 Task: Create a faculty object.
Action: Mouse moved to (594, 44)
Screenshot: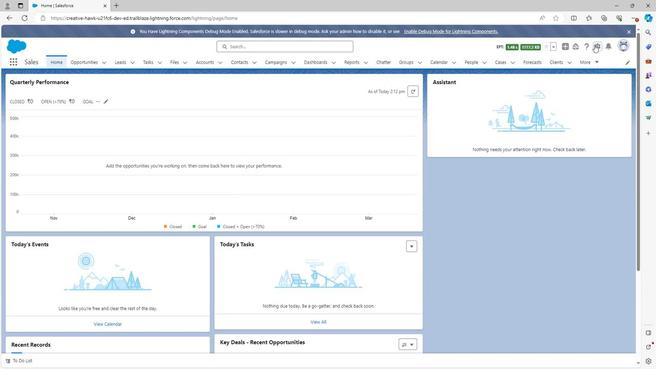 
Action: Mouse pressed left at (594, 44)
Screenshot: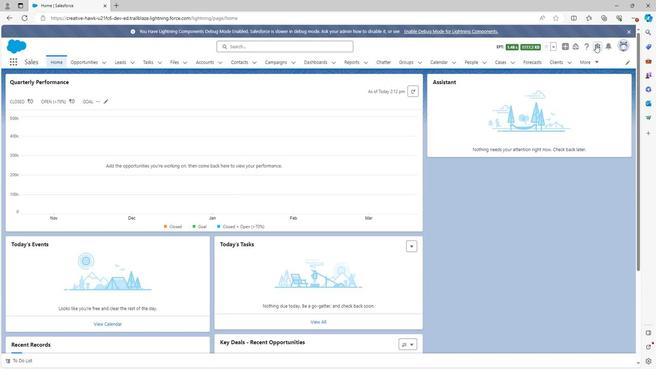 
Action: Mouse moved to (572, 64)
Screenshot: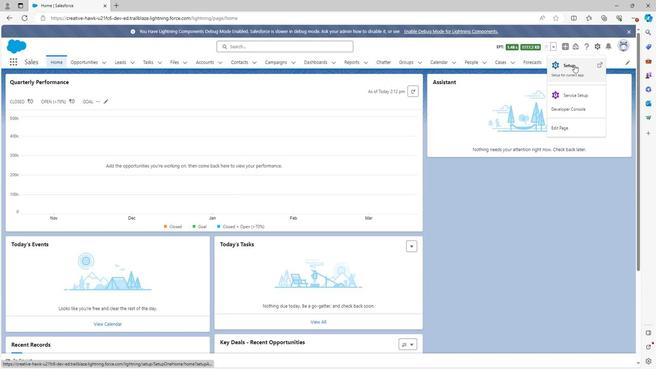 
Action: Mouse pressed left at (572, 64)
Screenshot: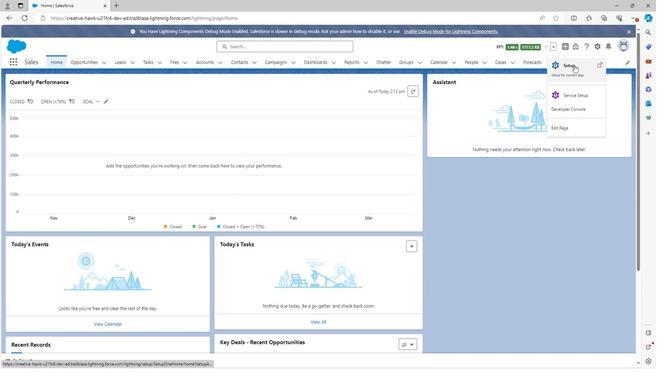 
Action: Mouse moved to (82, 60)
Screenshot: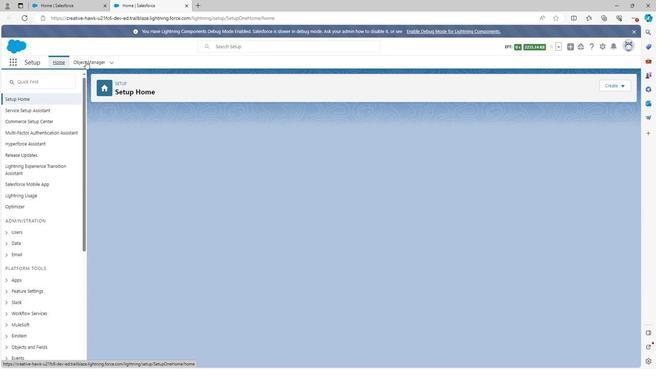 
Action: Mouse pressed left at (82, 60)
Screenshot: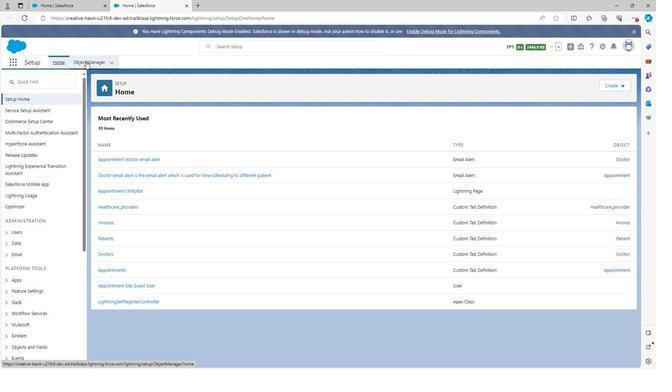 
Action: Mouse moved to (604, 85)
Screenshot: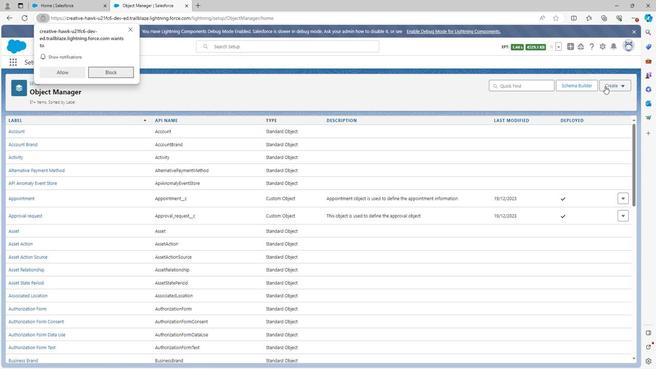 
Action: Mouse pressed left at (604, 85)
Screenshot: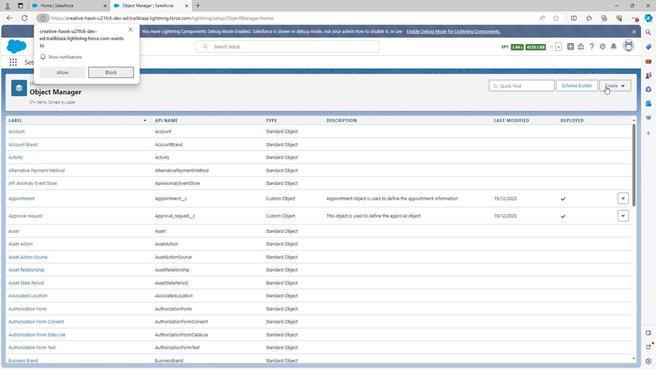 
Action: Mouse moved to (589, 104)
Screenshot: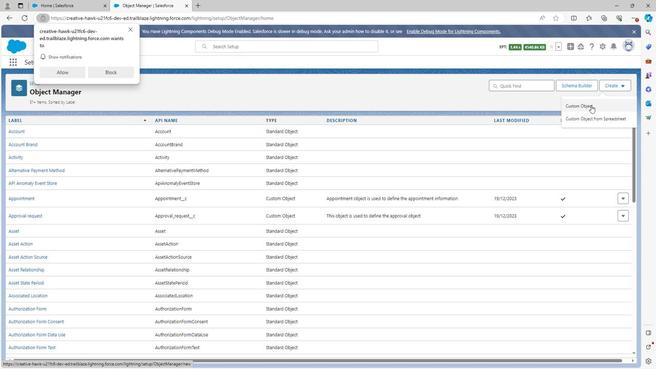 
Action: Mouse pressed left at (589, 104)
Screenshot: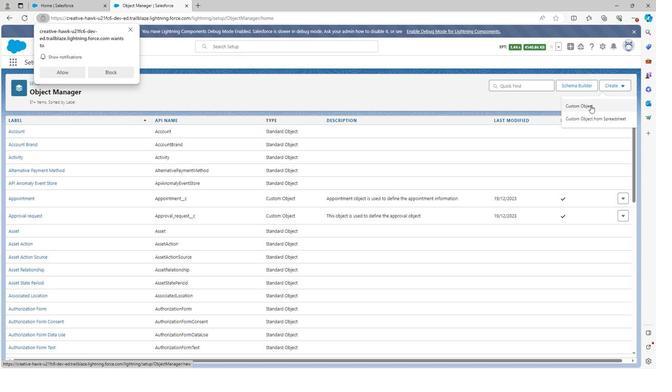 
Action: Mouse moved to (170, 169)
Screenshot: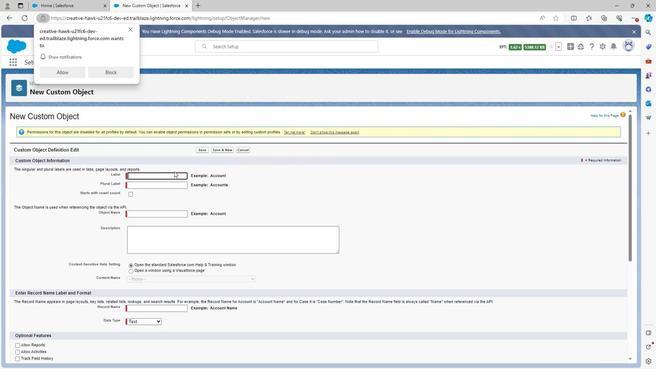 
Action: Key pressed <Key.shift>Faculty
Screenshot: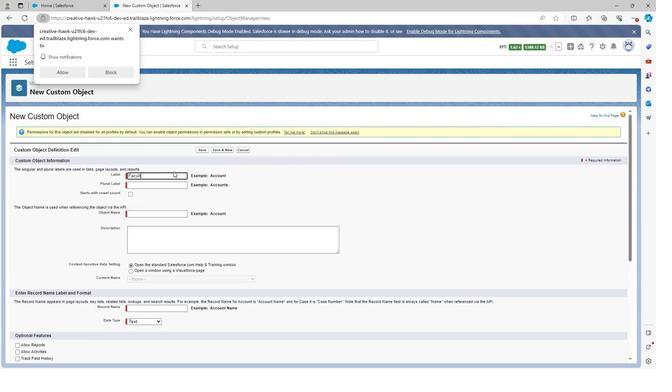 
Action: Mouse moved to (182, 192)
Screenshot: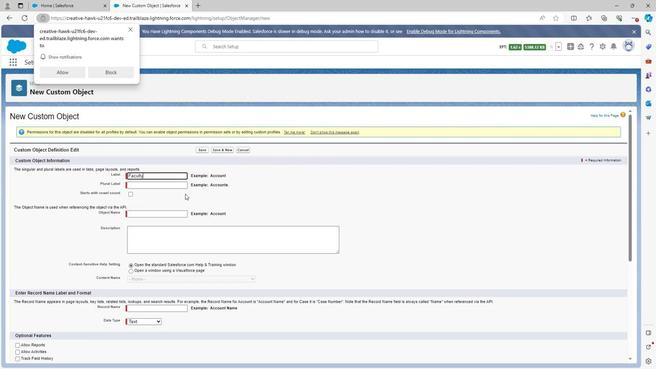 
Action: Mouse pressed left at (182, 192)
Screenshot: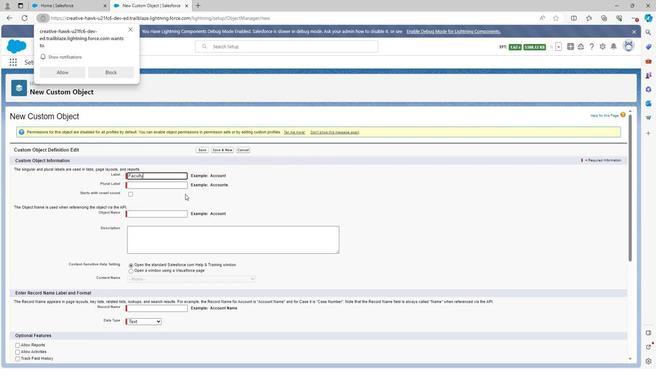 
Action: Mouse moved to (166, 182)
Screenshot: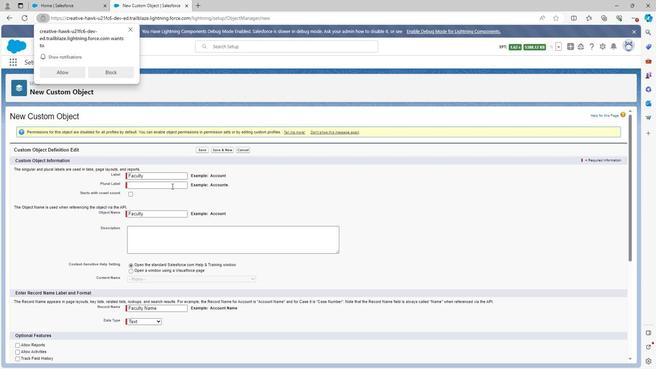 
Action: Mouse pressed left at (166, 182)
Screenshot: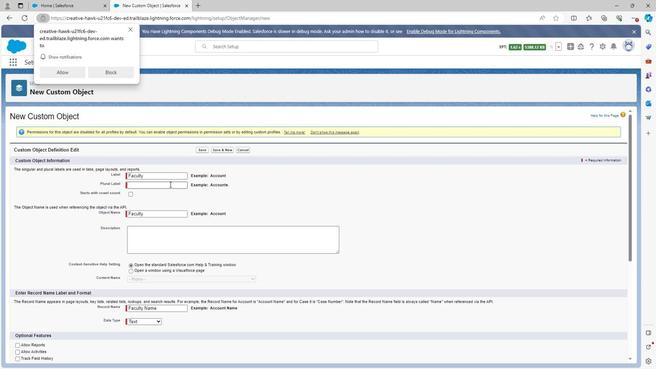 
Action: Key pressed <Key.shift>Faculties
Screenshot: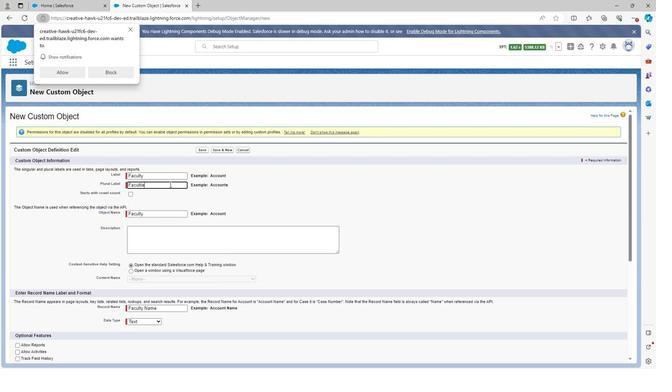 
Action: Mouse moved to (152, 229)
Screenshot: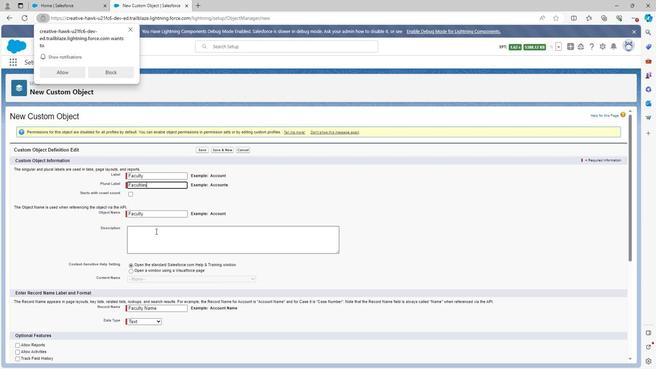 
Action: Mouse pressed left at (152, 229)
Screenshot: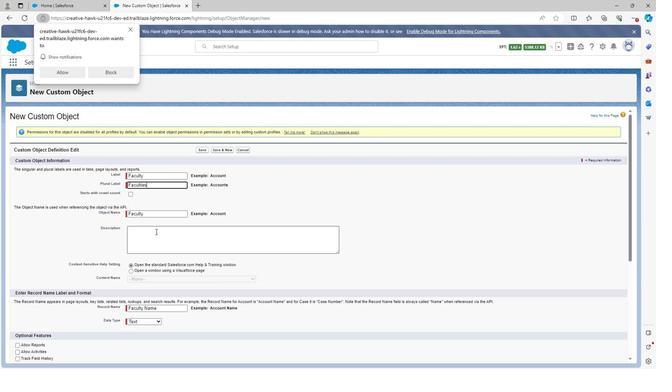 
Action: Key pressed <Key.shift><Key.shift><Key.shift><Key.shift><Key.shift><Key.shift><Key.shift><Key.shift><Key.shift><Key.shift><Key.shift><Key.shift><Key.shift><Key.shift>Faculty<Key.space>object<Key.space>is<Key.space>used<Key.space>to<Key.space>define<Key.space>the<Key.space>faculty<Key.left><Key.left><Key.left><Key.left><Key.left><Key.left><Key.left>name<Key.space>of<Key.space><Key.right><Key.right><Key.right><Key.right><Key.right><Key.right><Key.right><Key.right>
Screenshot: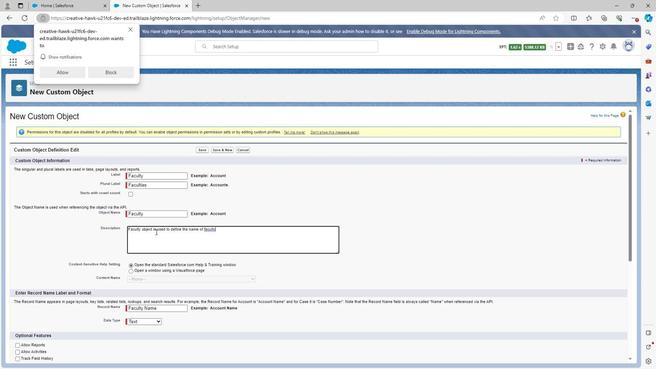 
Action: Mouse moved to (152, 229)
Screenshot: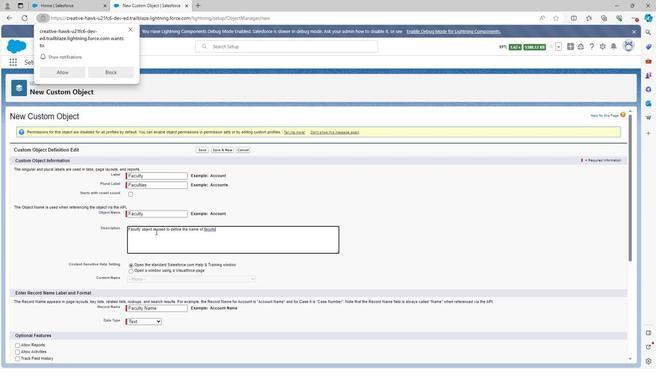 
Action: Mouse scrolled (152, 229) with delta (0, 0)
Screenshot: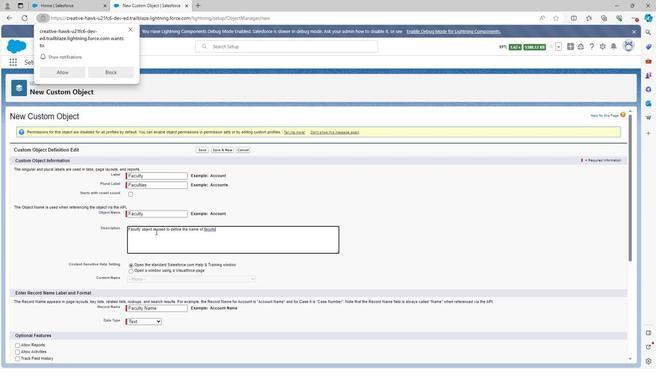 
Action: Mouse moved to (151, 231)
Screenshot: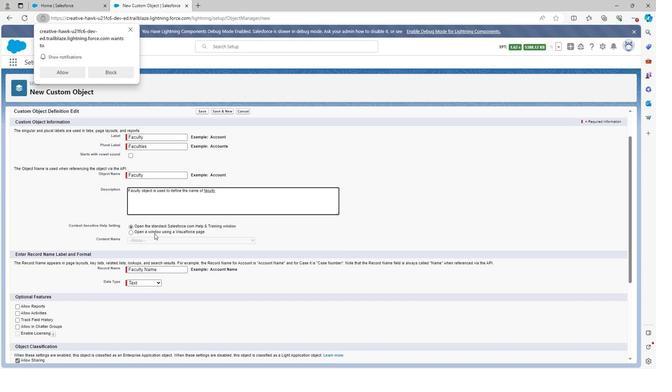 
Action: Mouse scrolled (151, 230) with delta (0, 0)
Screenshot: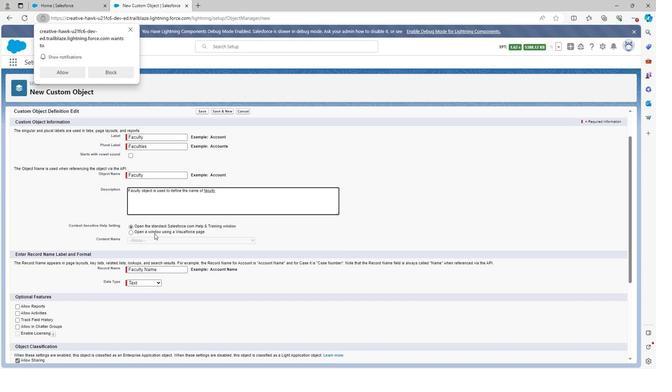 
Action: Mouse moved to (149, 232)
Screenshot: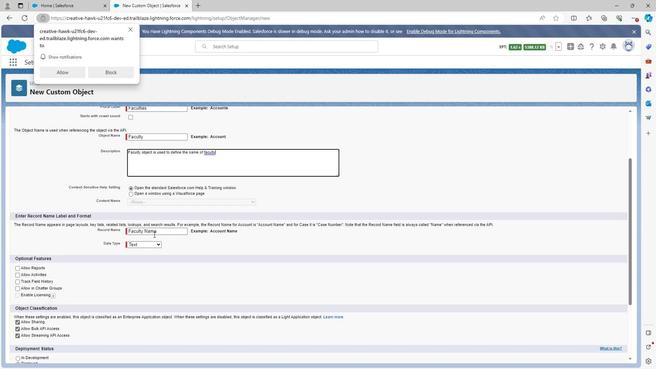 
Action: Mouse scrolled (149, 232) with delta (0, 0)
Screenshot: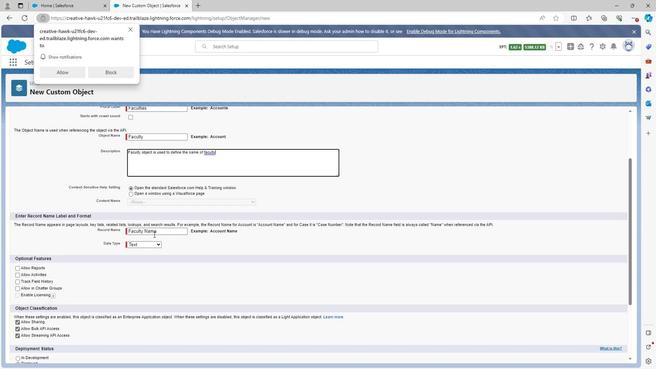 
Action: Mouse moved to (12, 228)
Screenshot: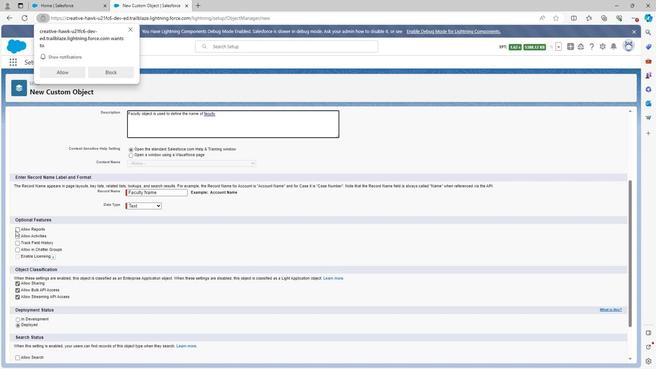 
Action: Mouse pressed left at (12, 228)
Screenshot: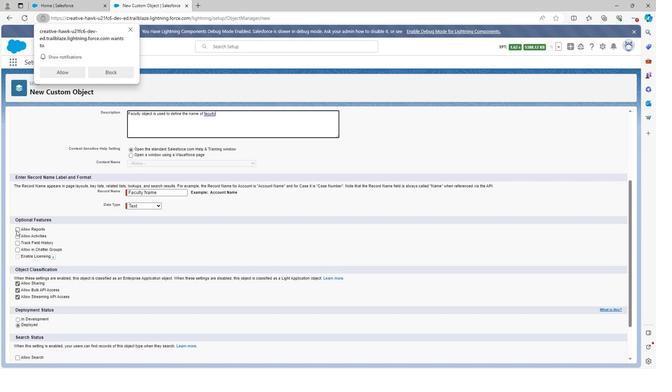 
Action: Mouse moved to (12, 234)
Screenshot: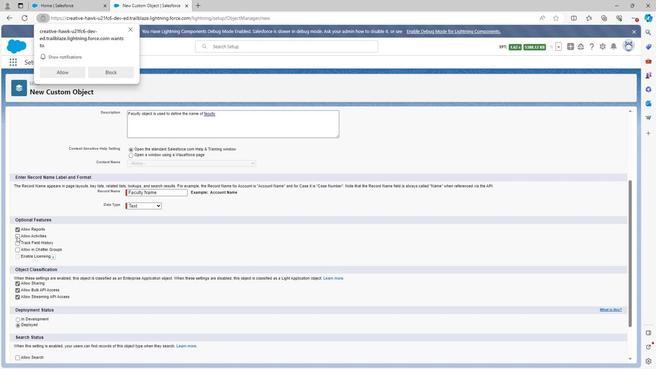 
Action: Mouse pressed left at (12, 234)
Screenshot: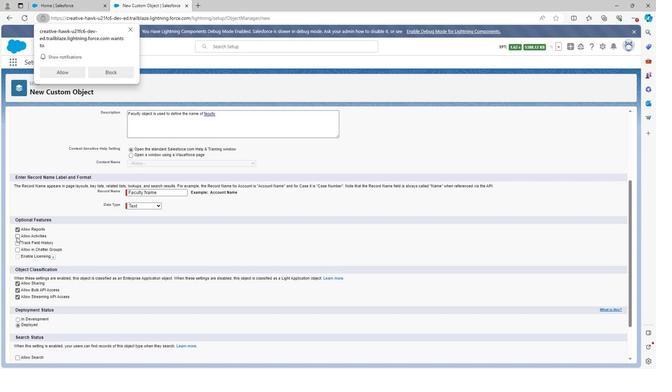 
Action: Mouse moved to (14, 240)
Screenshot: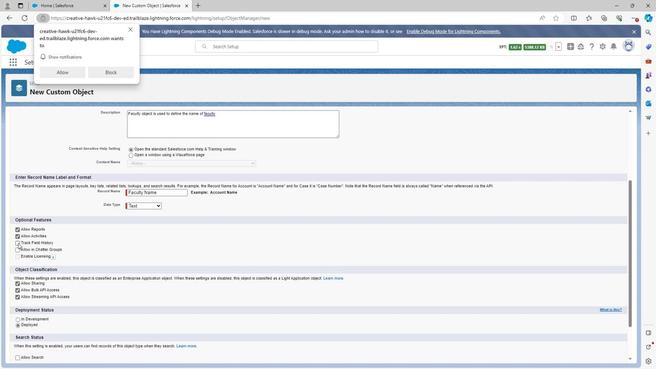 
Action: Mouse pressed left at (14, 240)
Screenshot: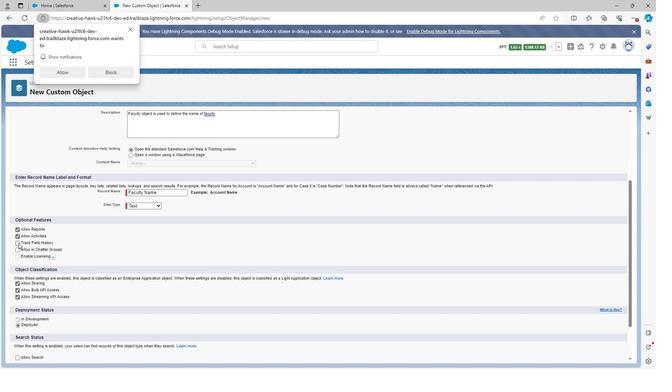 
Action: Mouse moved to (20, 260)
Screenshot: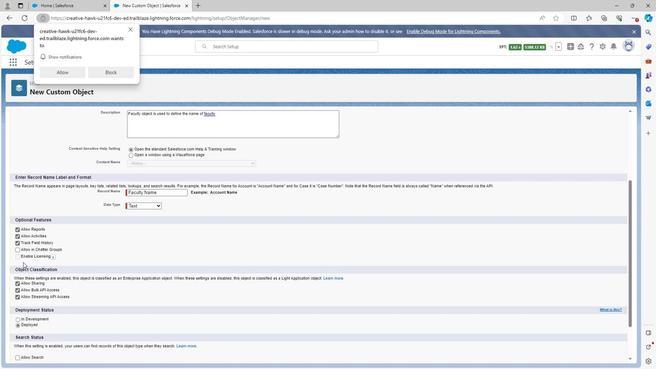 
Action: Mouse scrolled (20, 259) with delta (0, 0)
Screenshot: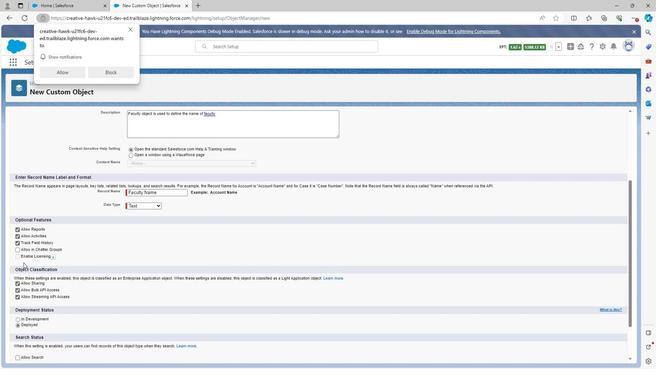 
Action: Mouse moved to (21, 262)
Screenshot: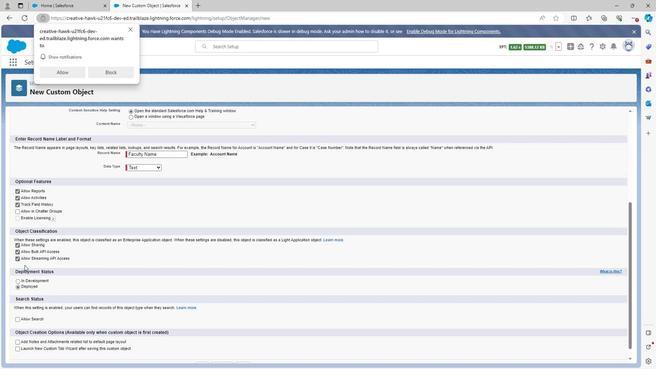 
Action: Mouse scrolled (21, 262) with delta (0, 0)
Screenshot: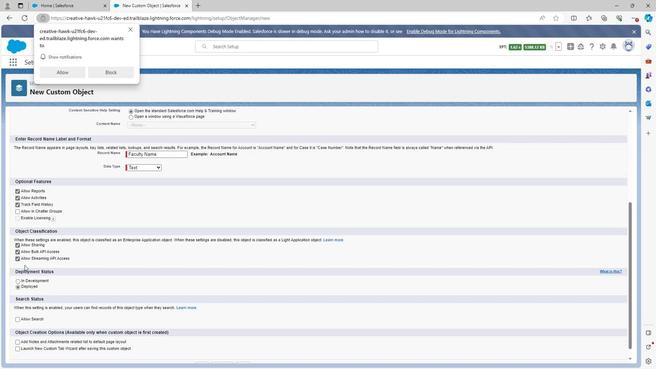 
Action: Mouse moved to (22, 264)
Screenshot: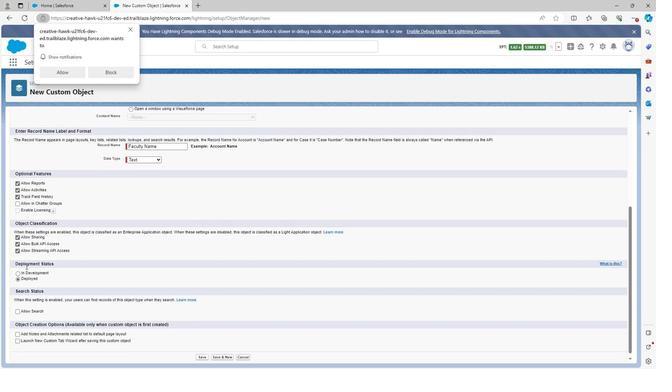 
Action: Mouse scrolled (22, 263) with delta (0, 0)
Screenshot: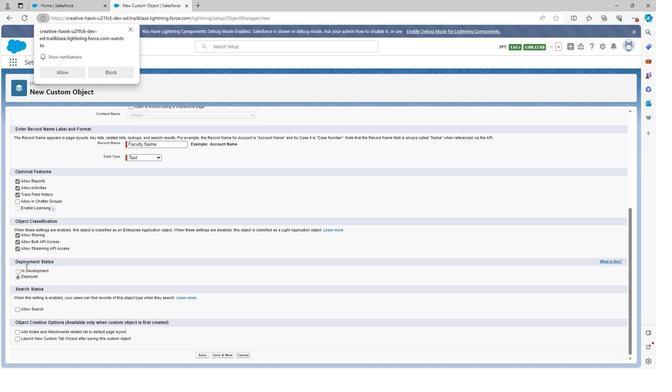
Action: Mouse moved to (198, 351)
Screenshot: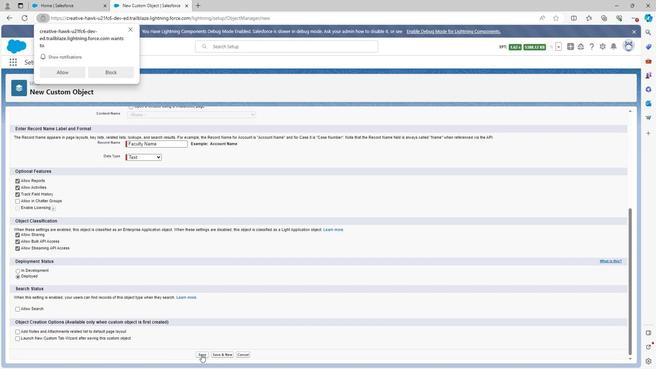
Action: Mouse pressed left at (198, 351)
Screenshot: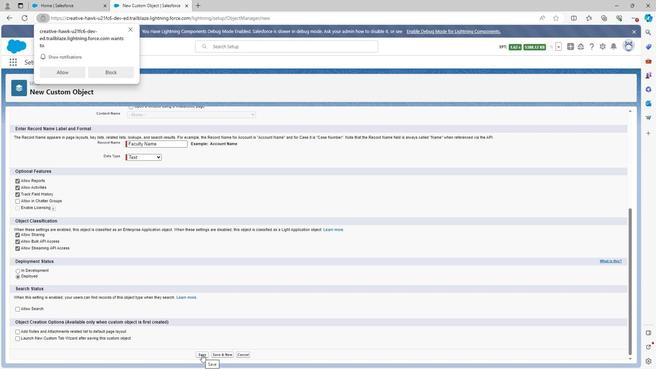 
